 Task: Use "Spell Check" to check the spellings for the function.
Action: Mouse moved to (203, 62)
Screenshot: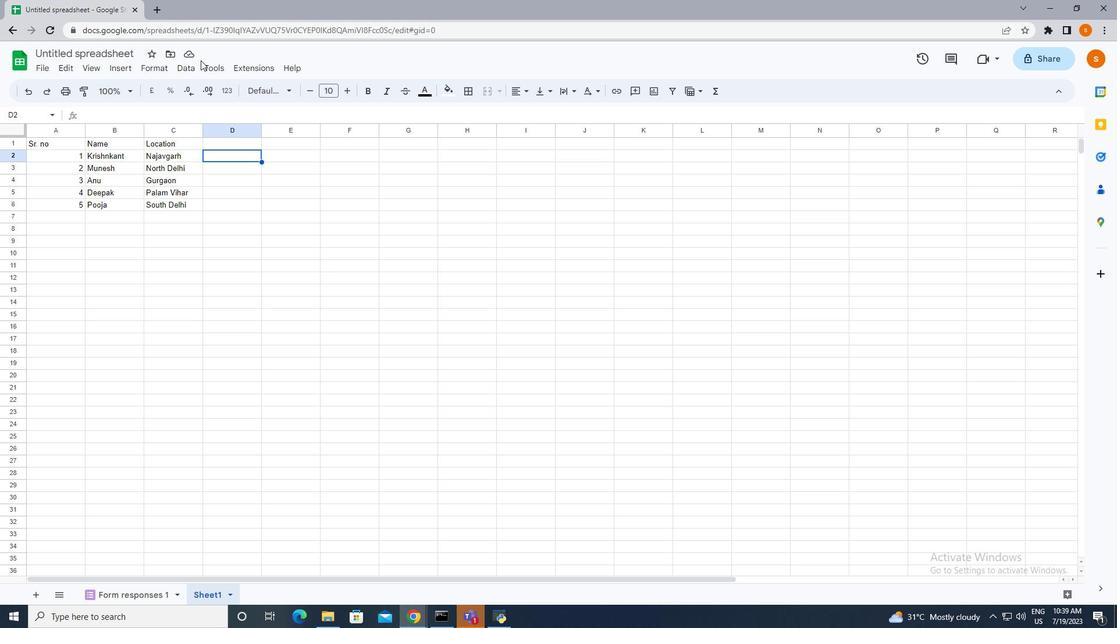 
Action: Mouse pressed left at (203, 62)
Screenshot: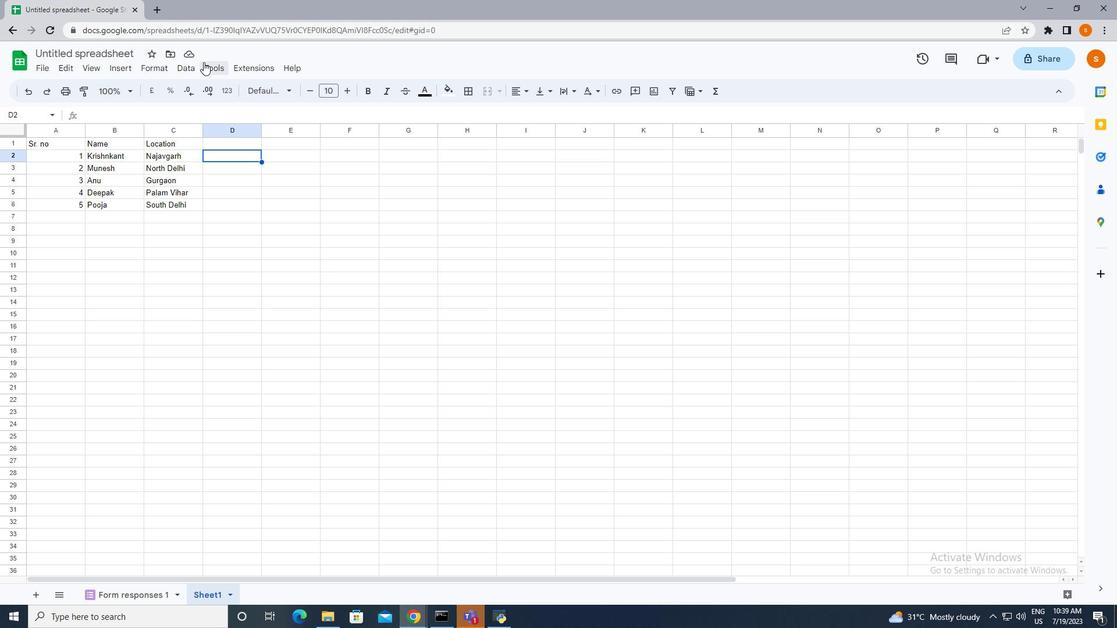 
Action: Mouse moved to (231, 131)
Screenshot: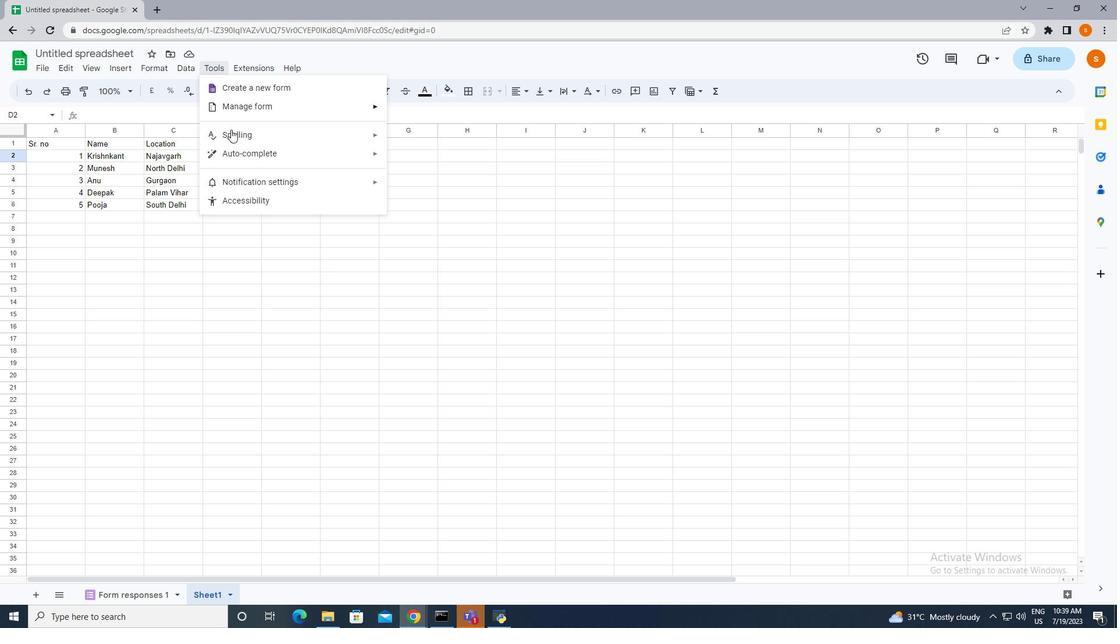 
Action: Mouse pressed left at (231, 131)
Screenshot: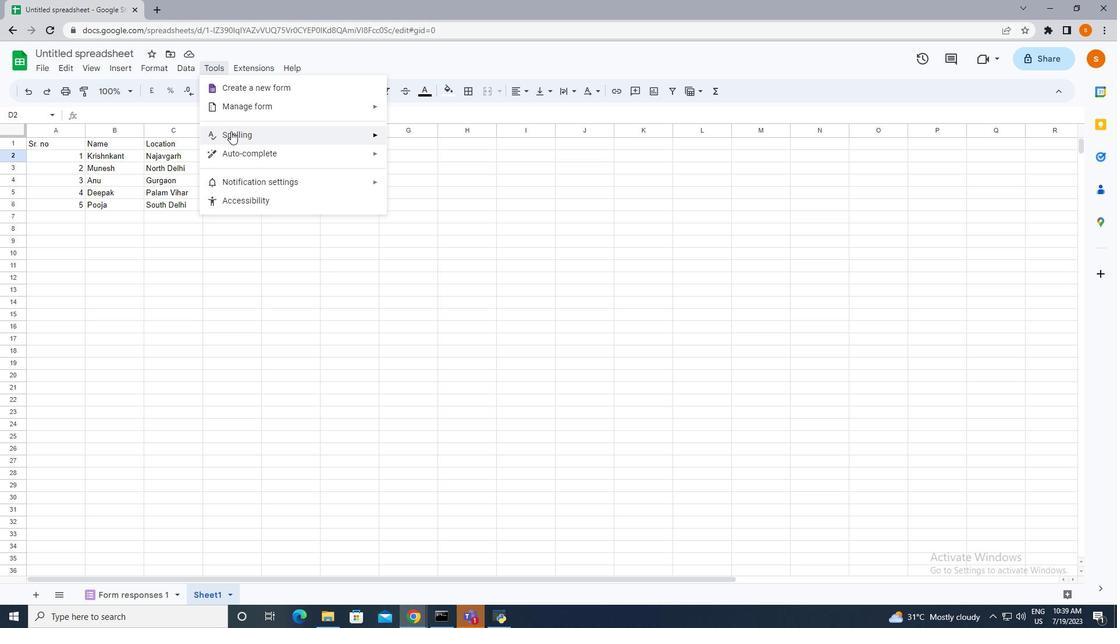 
Action: Mouse moved to (436, 137)
Screenshot: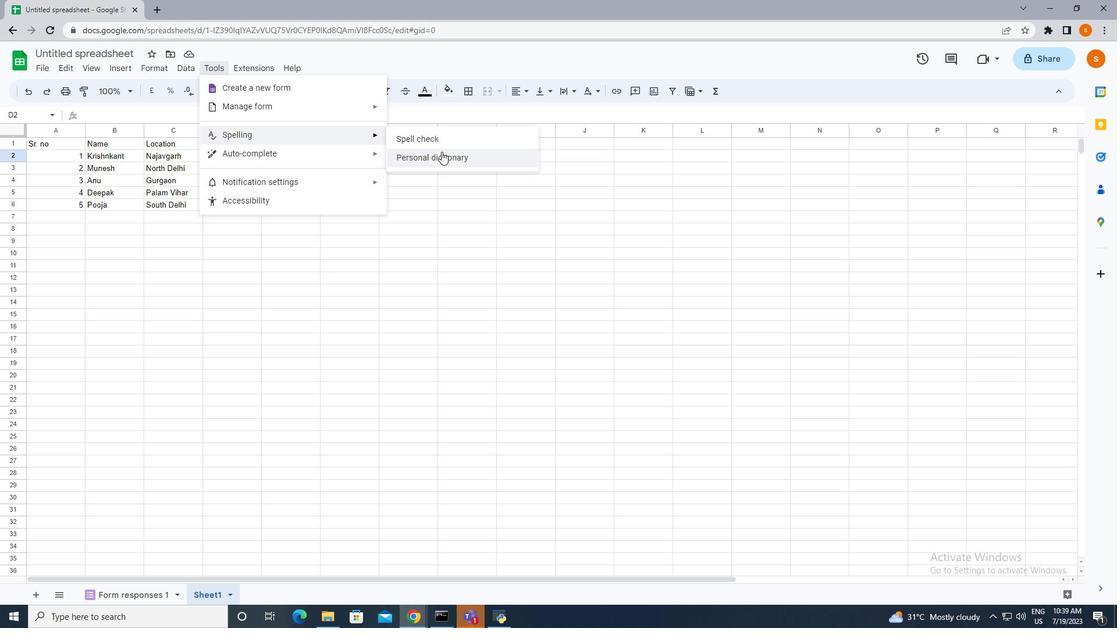 
Action: Mouse pressed left at (436, 137)
Screenshot: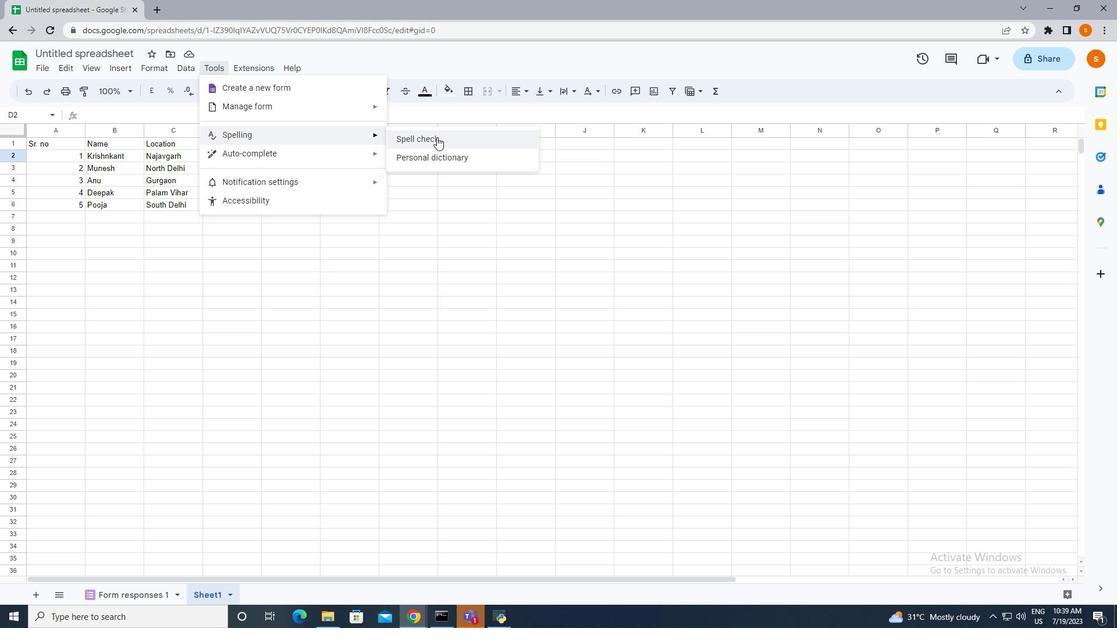 
Action: Mouse moved to (958, 147)
Screenshot: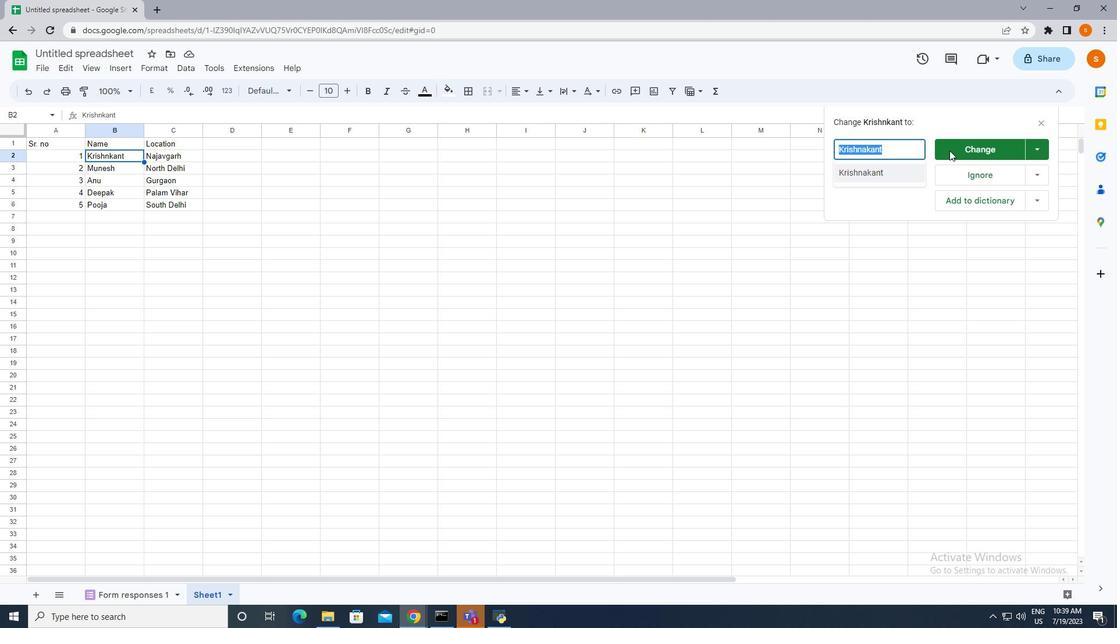 
Action: Mouse pressed left at (958, 147)
Screenshot: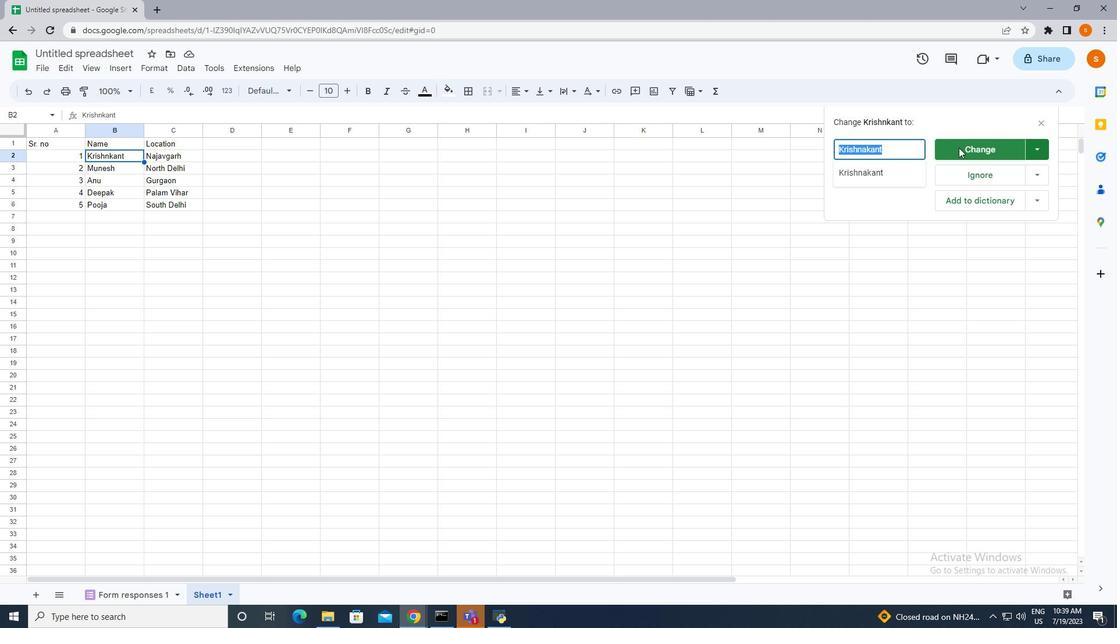 
Action: Mouse pressed left at (958, 147)
Screenshot: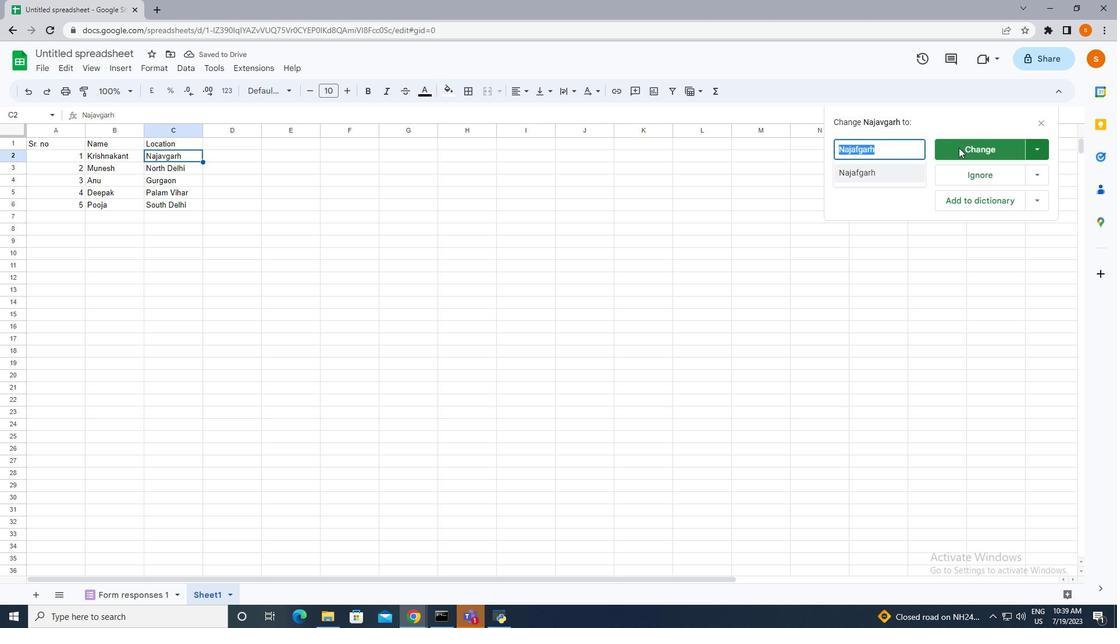 
Action: Mouse moved to (896, 200)
Screenshot: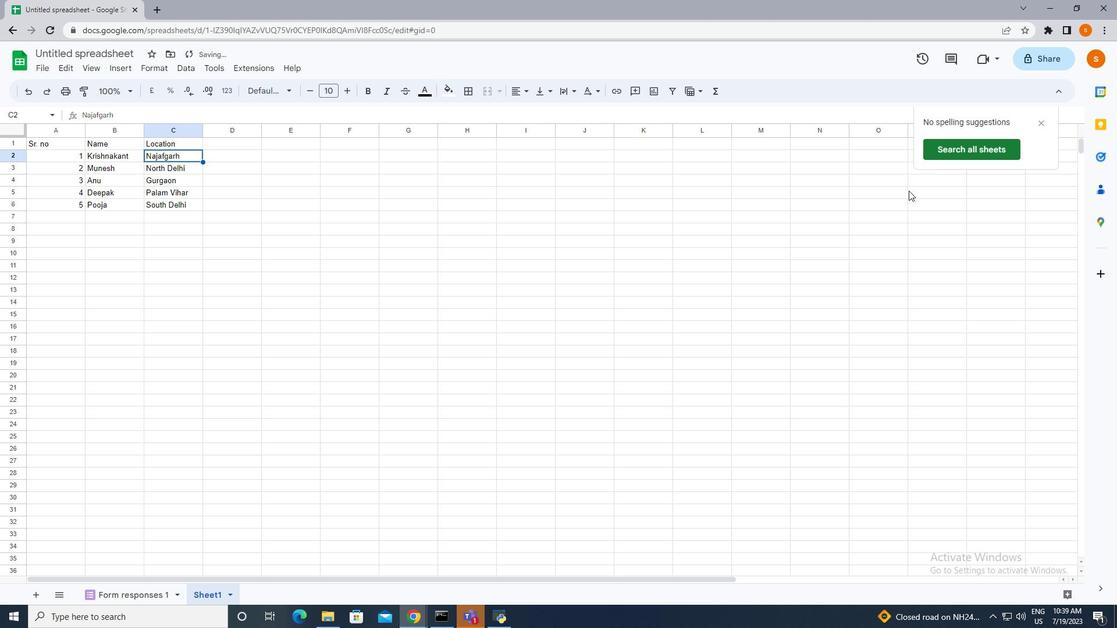 
Action: Mouse pressed left at (896, 200)
Screenshot: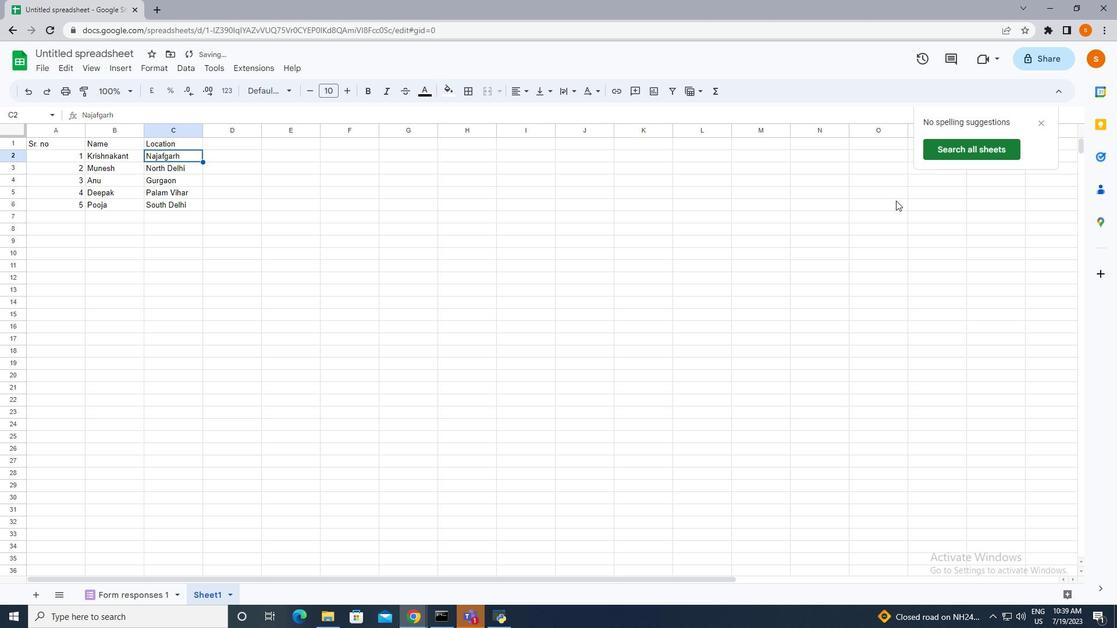 
